 Task: Reply to email with the signature Christina Ramirez with the subject 'Request for donations' from softage.1@softage.net with the message 'Please let me know if there are any issues or concerns that need to be addressed.'
Action: Mouse moved to (1110, 286)
Screenshot: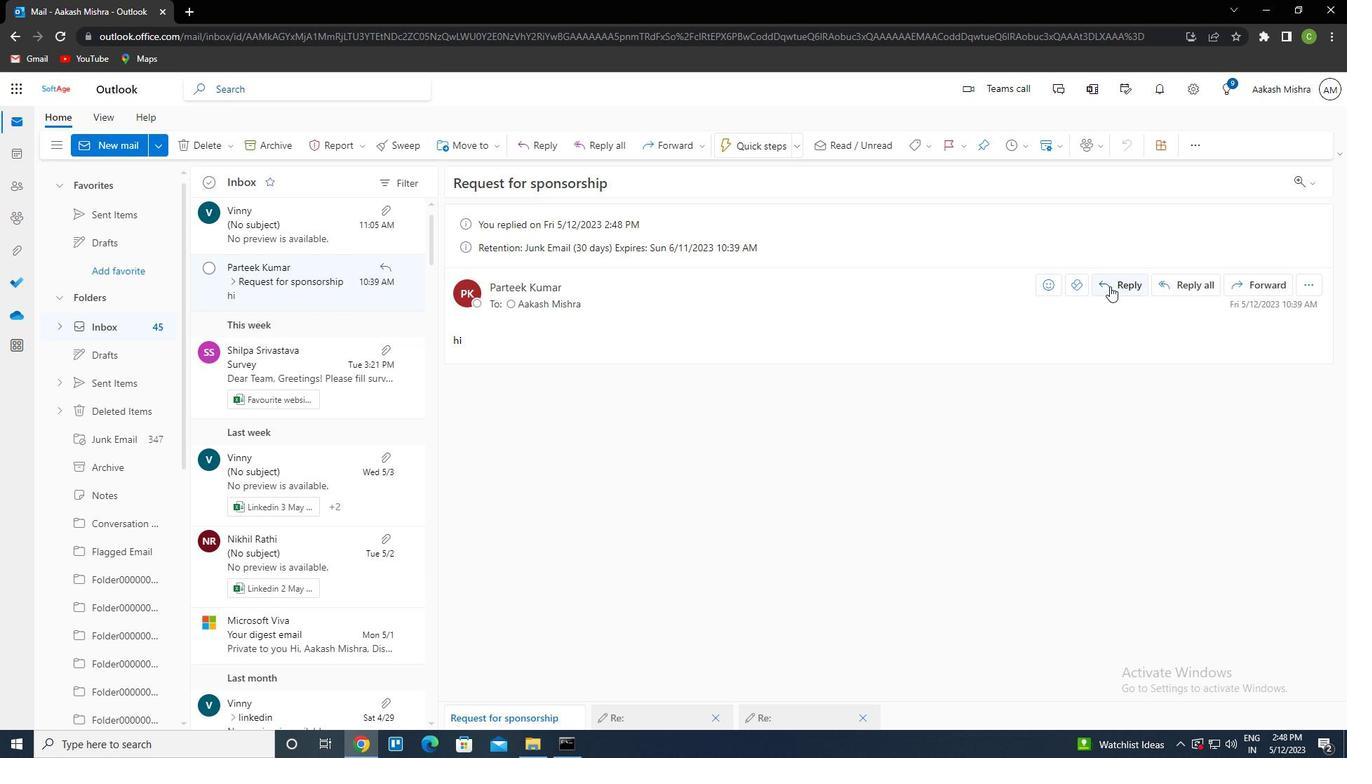 
Action: Mouse pressed left at (1110, 286)
Screenshot: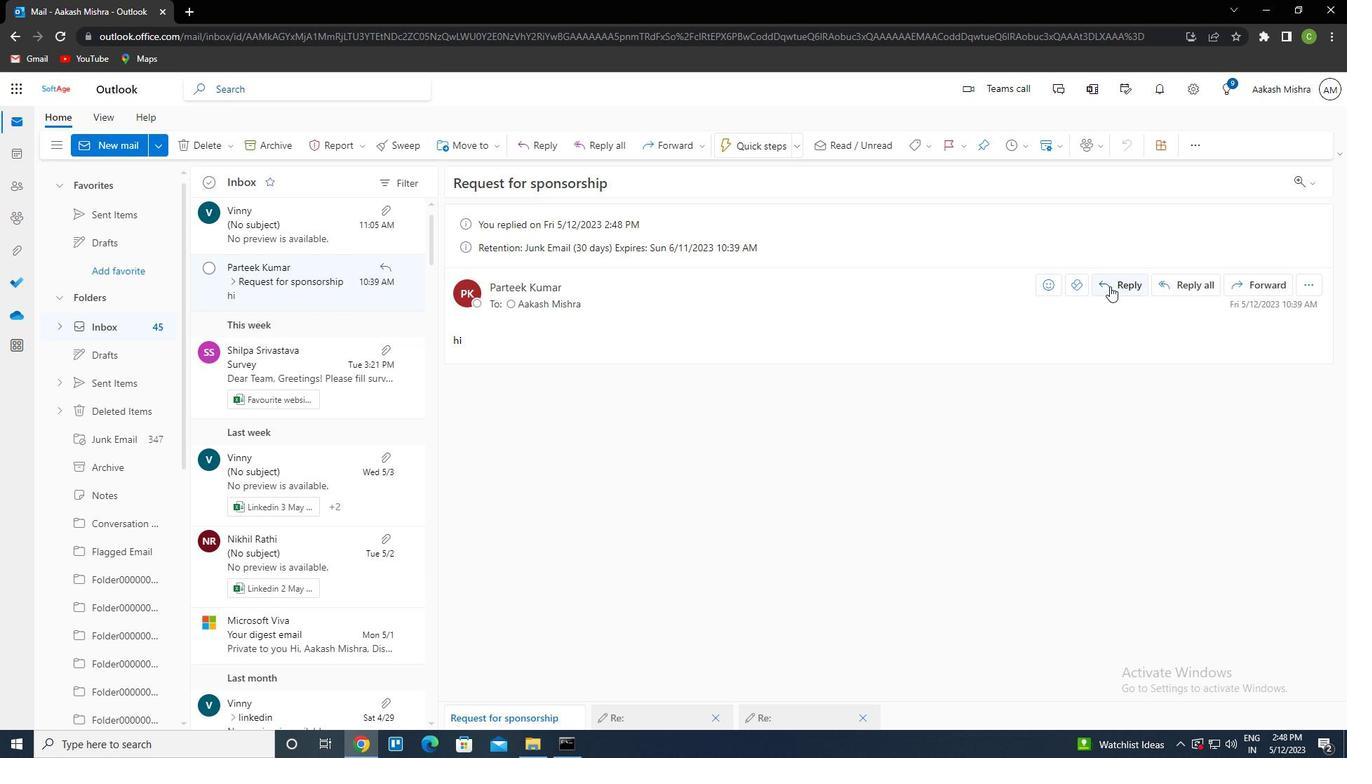 
Action: Mouse moved to (909, 148)
Screenshot: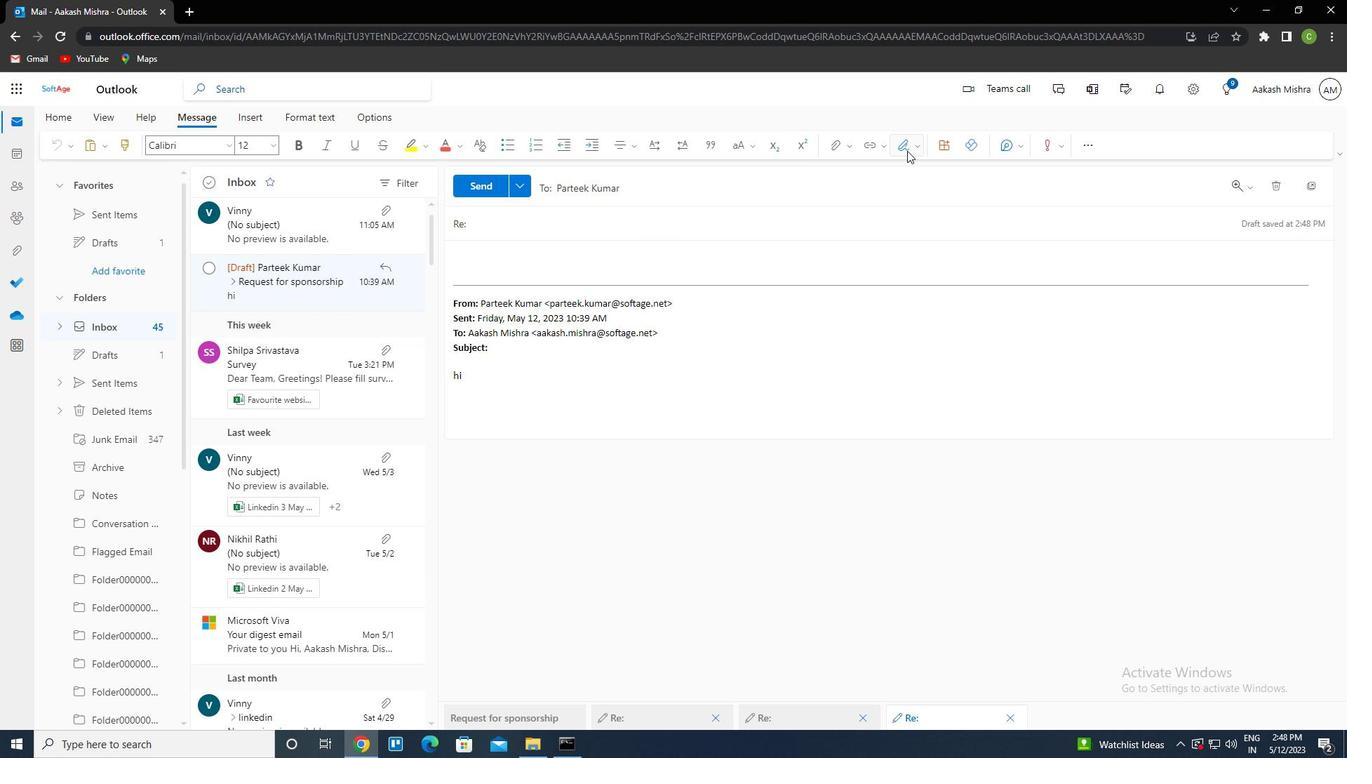 
Action: Mouse pressed left at (909, 148)
Screenshot: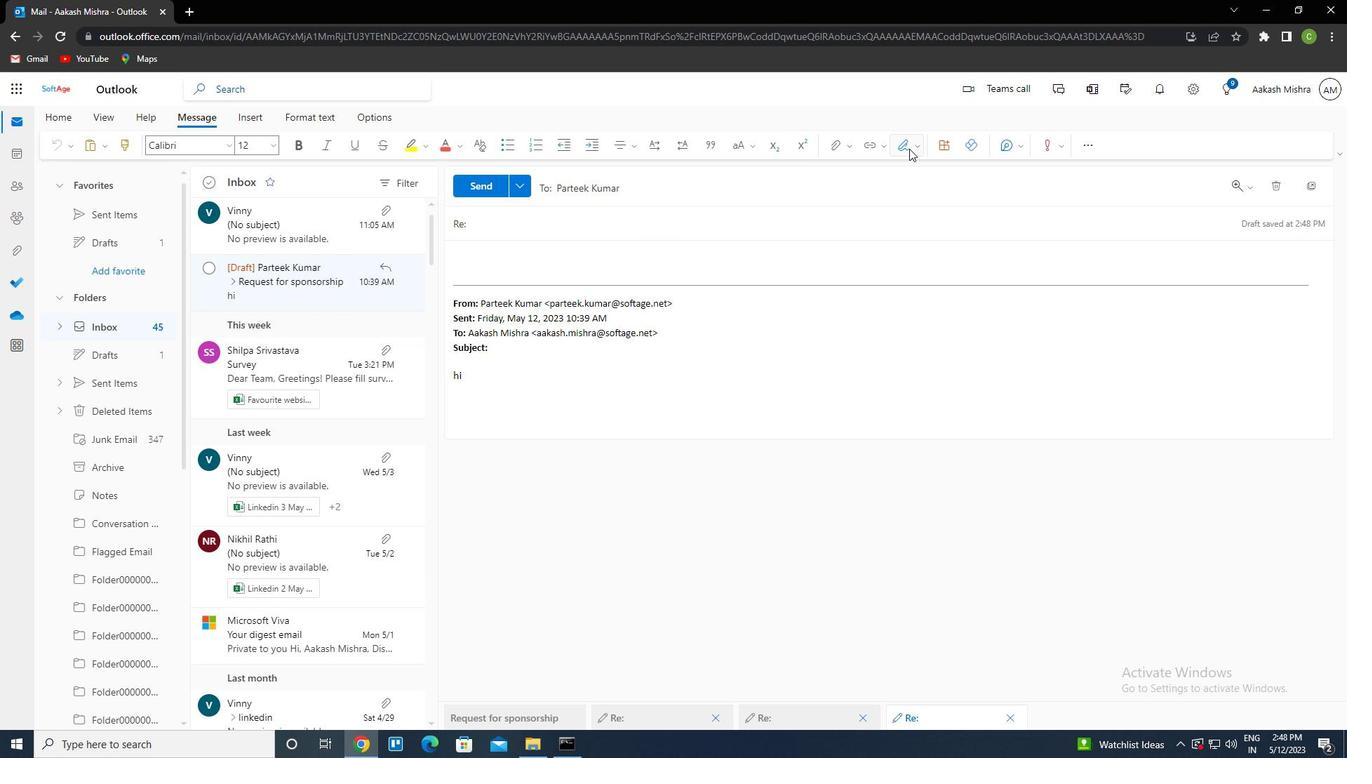 
Action: Mouse moved to (884, 200)
Screenshot: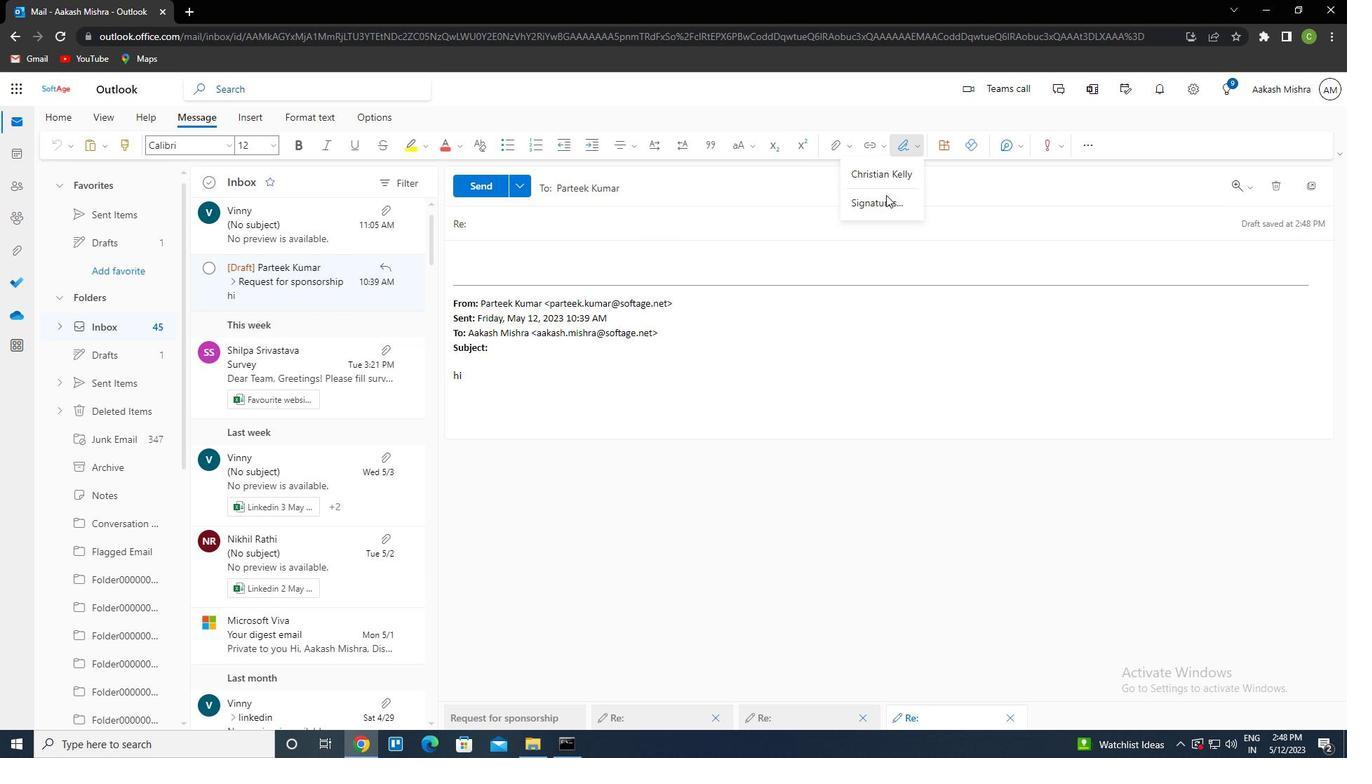 
Action: Mouse pressed left at (884, 200)
Screenshot: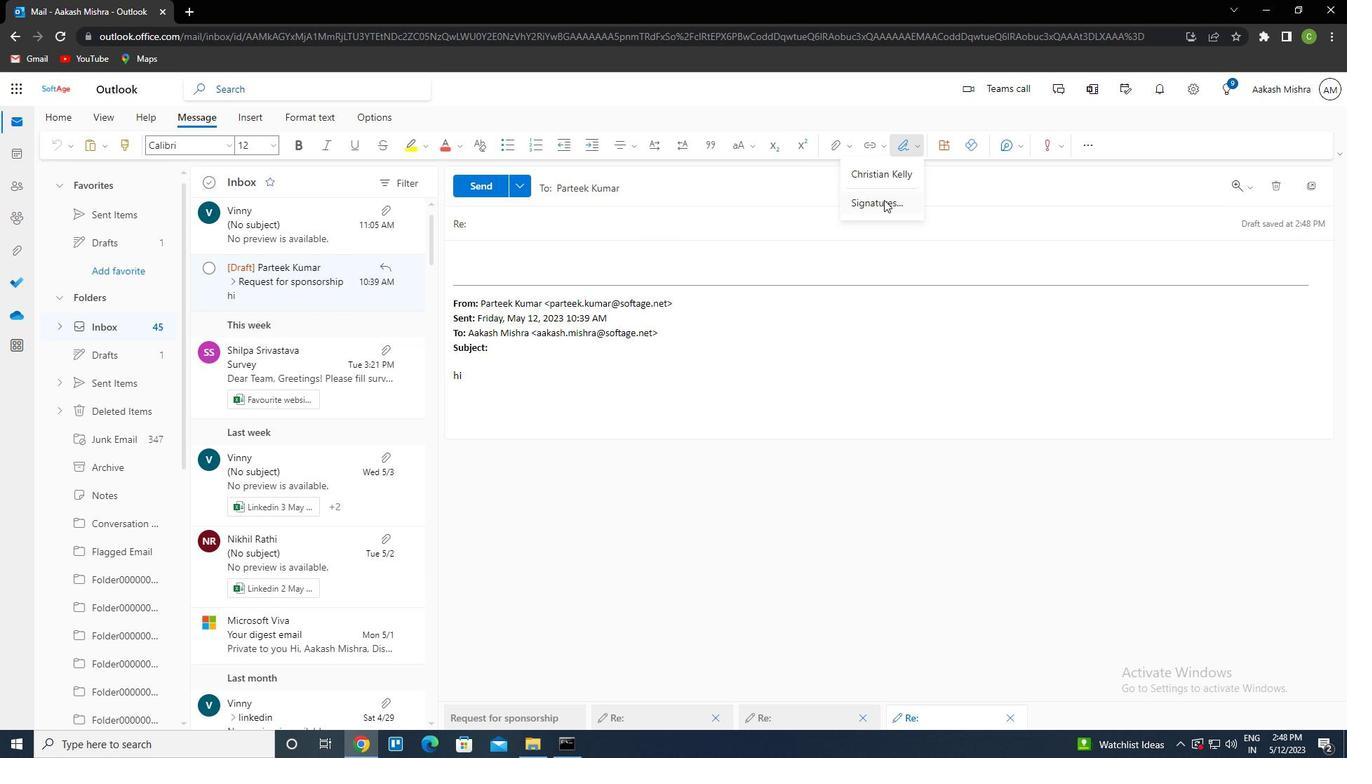 
Action: Mouse moved to (971, 259)
Screenshot: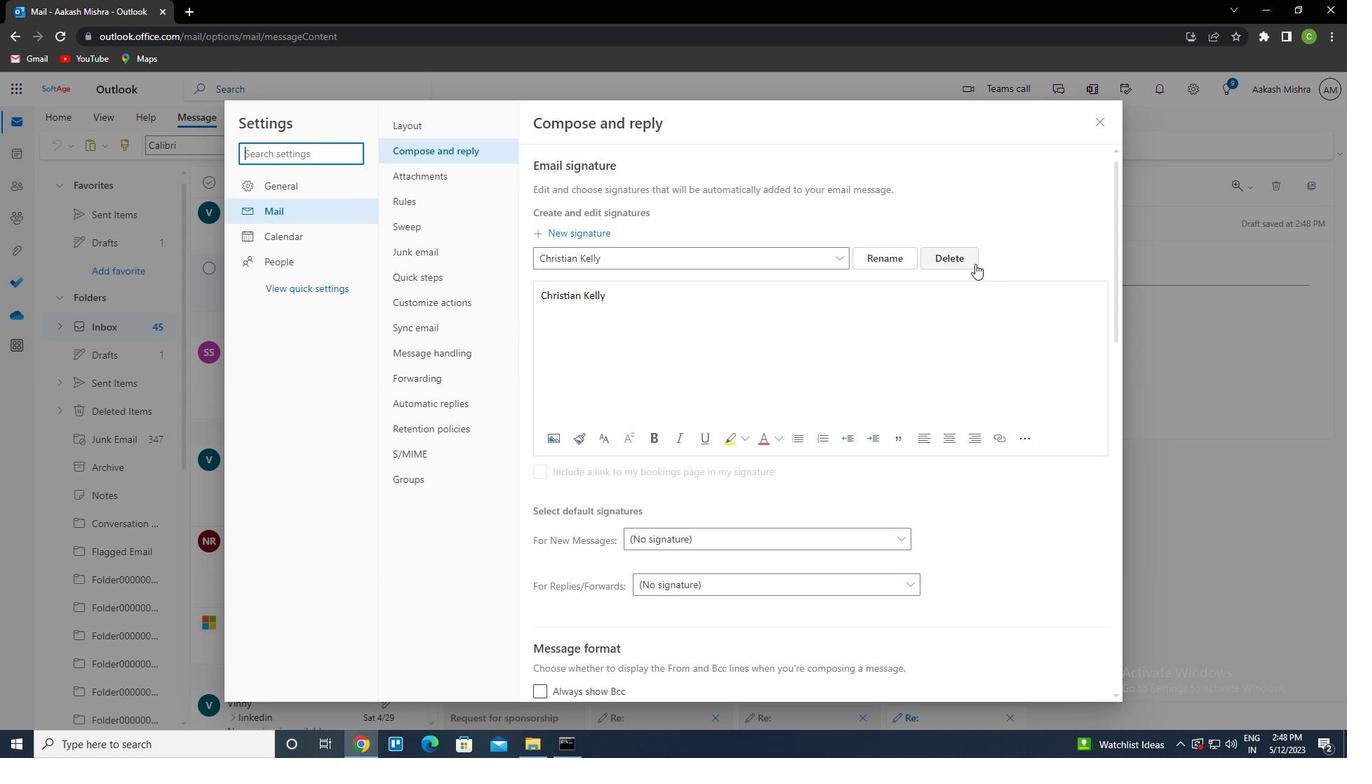 
Action: Mouse pressed left at (971, 259)
Screenshot: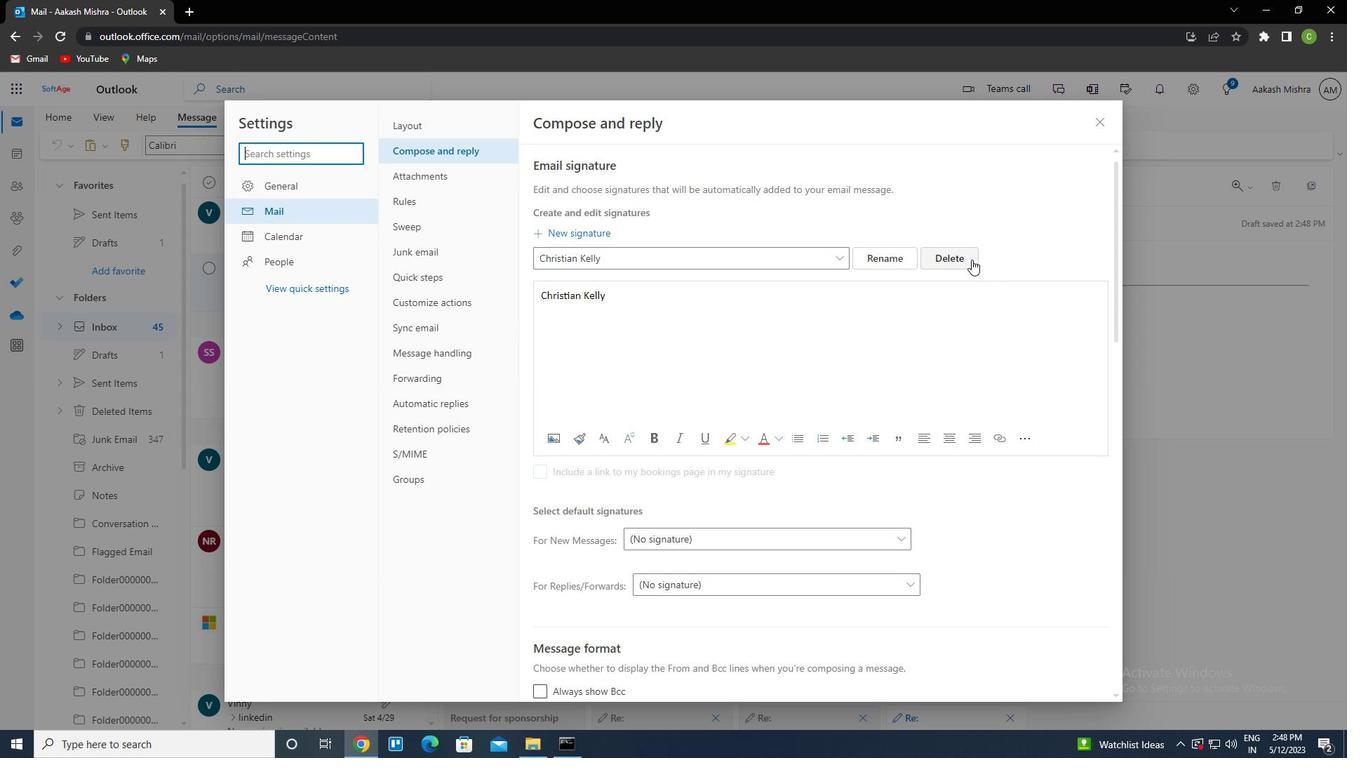 
Action: Mouse moved to (738, 265)
Screenshot: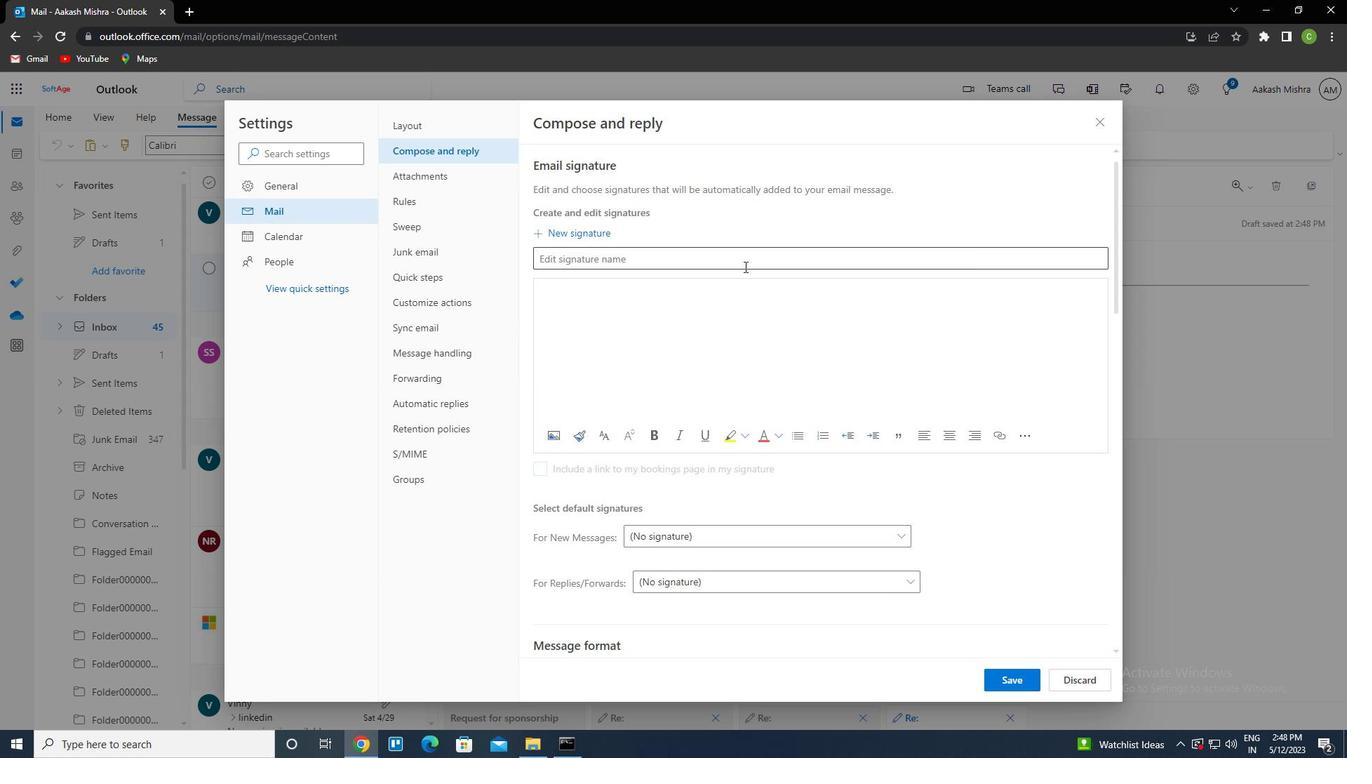 
Action: Mouse pressed left at (738, 265)
Screenshot: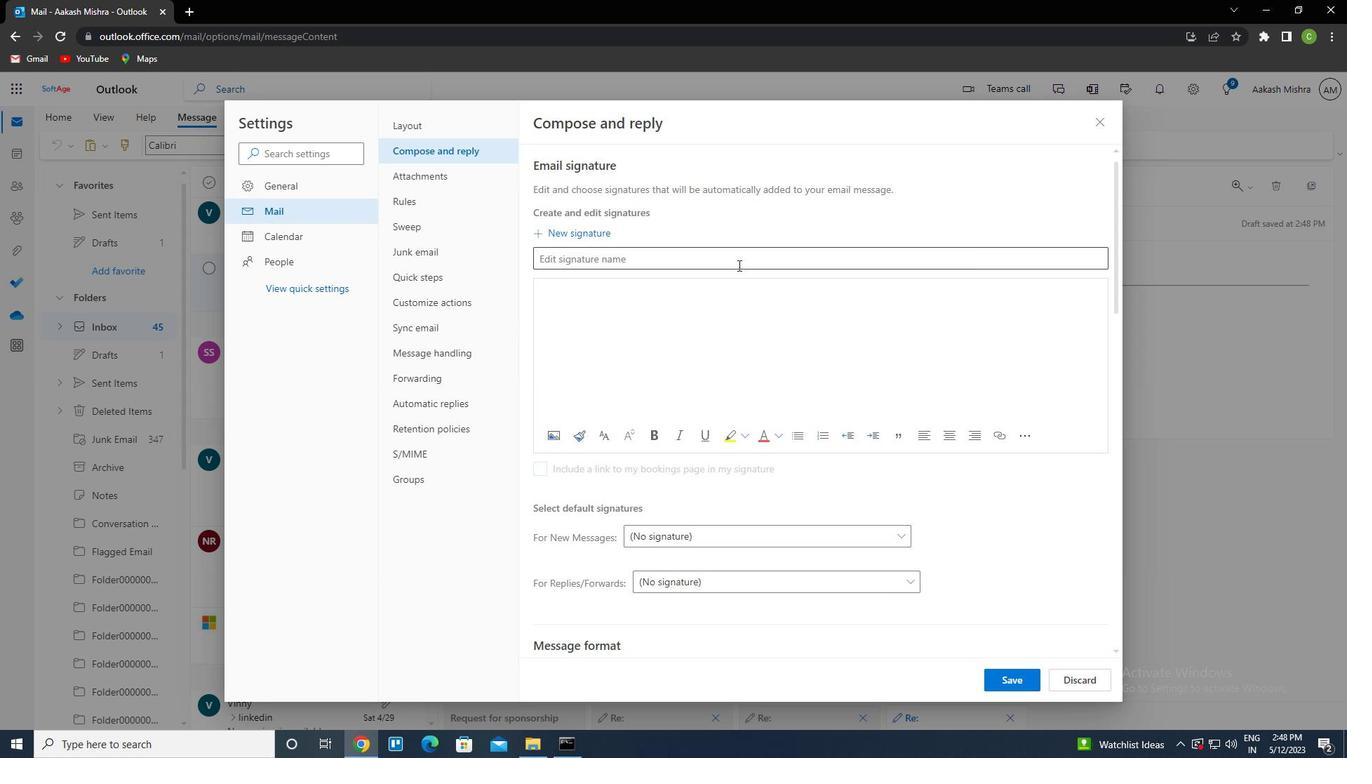 
Action: Key pressed <Key.caps_lock>c<Key.caps_lock>hristina<Key.space><Key.caps_lock>r<Key.caps_lock>amirez<Key.caps_lock><Key.tab><Key.caps_lock><Key.caps_lock>c<Key.caps_lock>hristina<Key.space><Key.caps_lock>r<Key.caps_lock>amirez
Screenshot: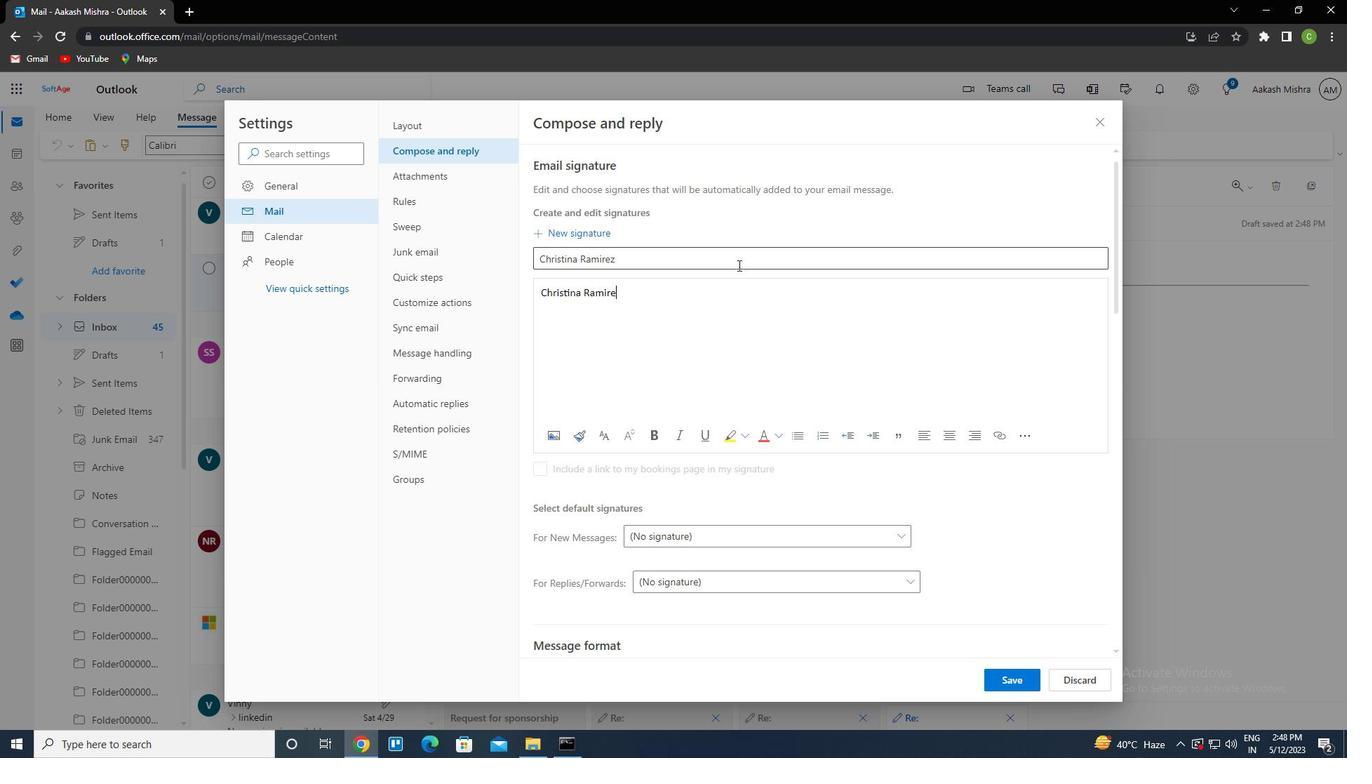 
Action: Mouse moved to (998, 662)
Screenshot: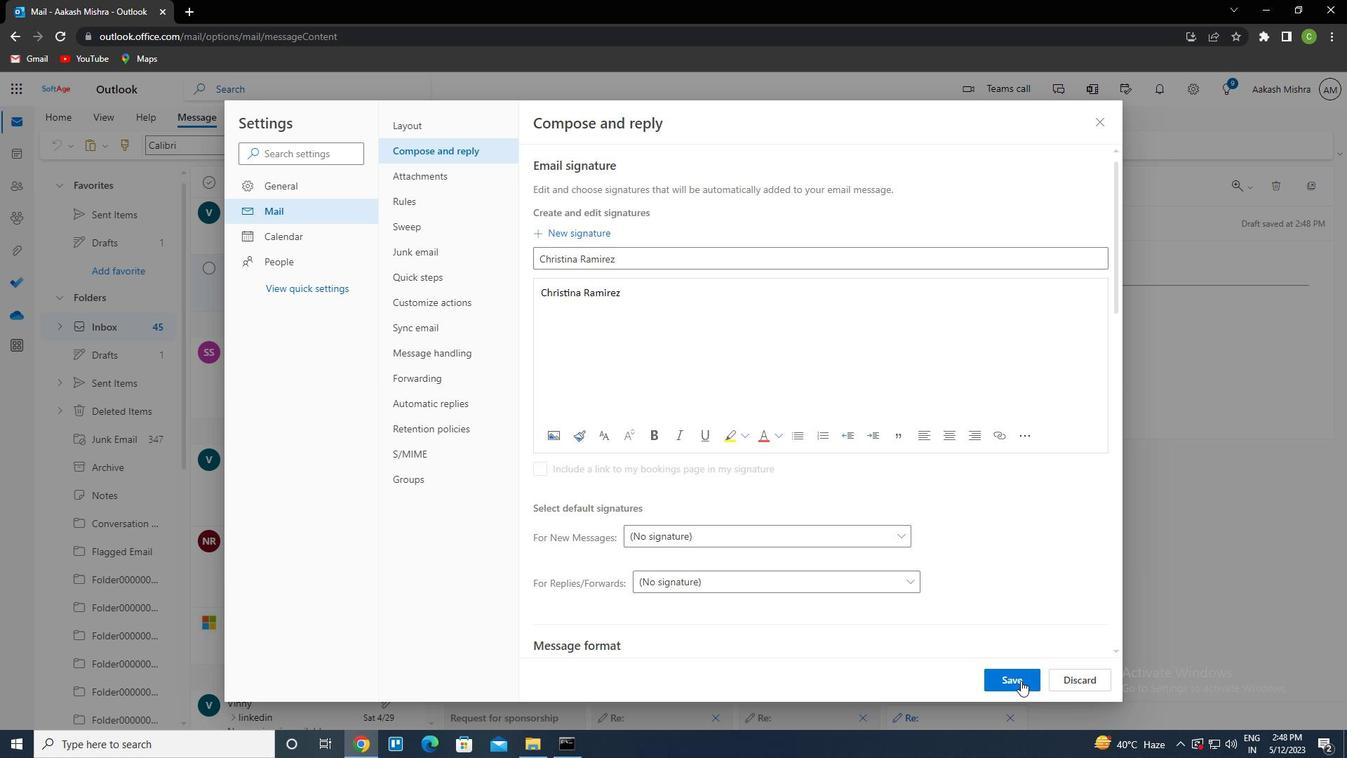 
Action: Mouse pressed left at (998, 662)
Screenshot: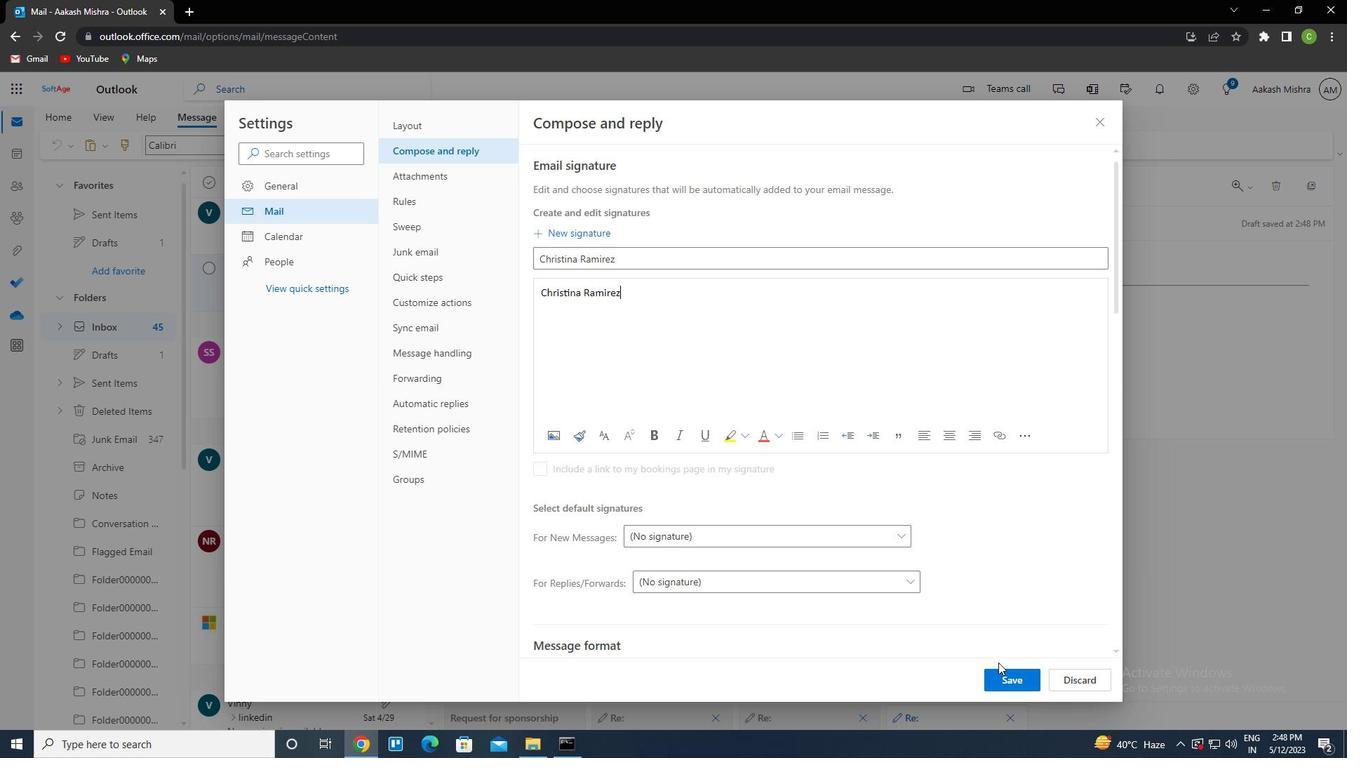 
Action: Mouse moved to (1001, 678)
Screenshot: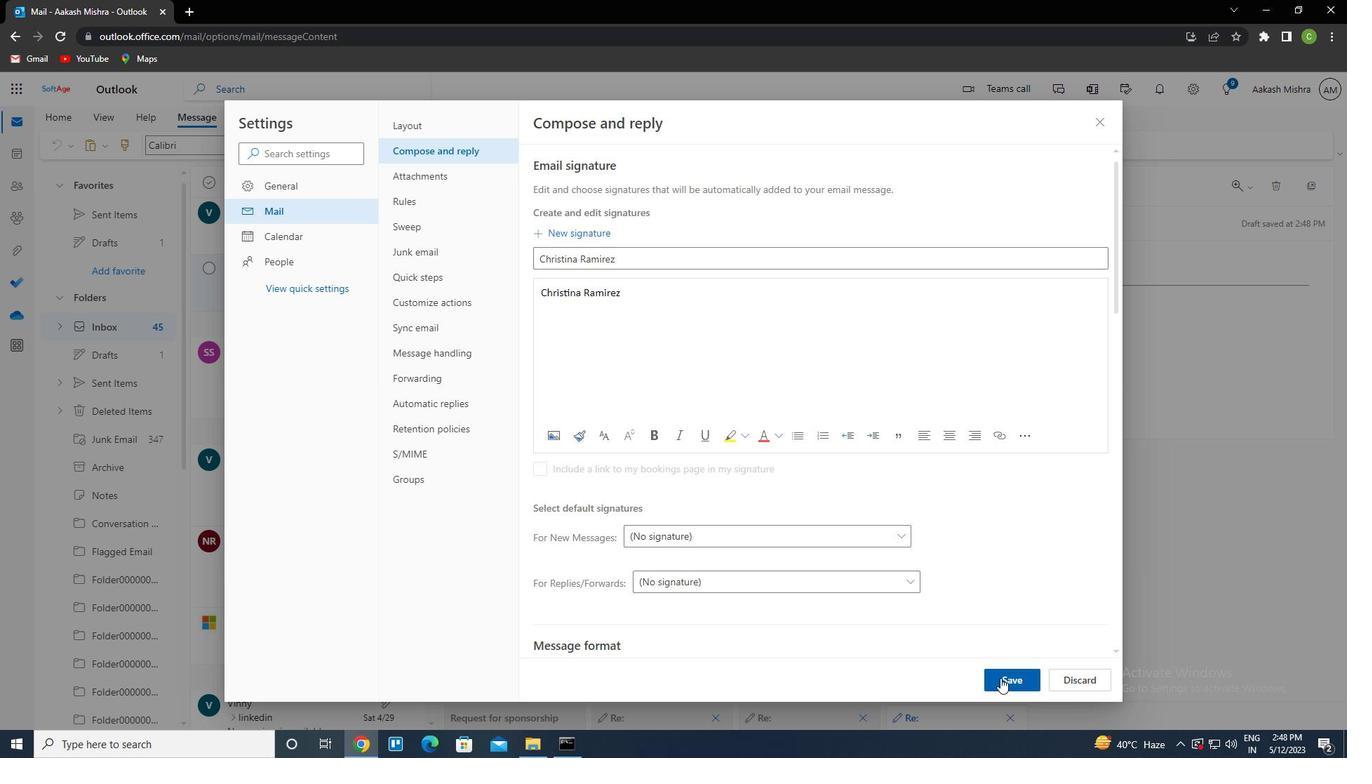 
Action: Mouse pressed left at (1001, 678)
Screenshot: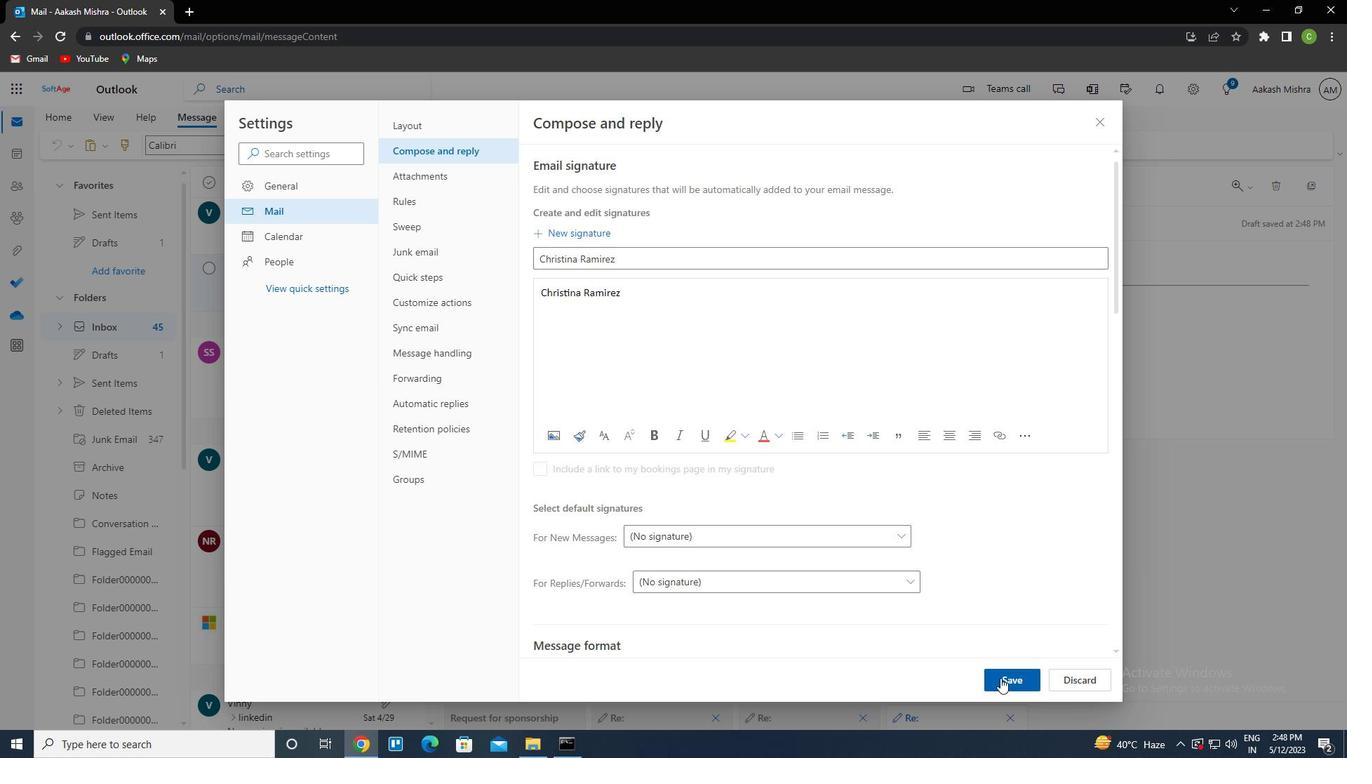 
Action: Mouse moved to (1101, 119)
Screenshot: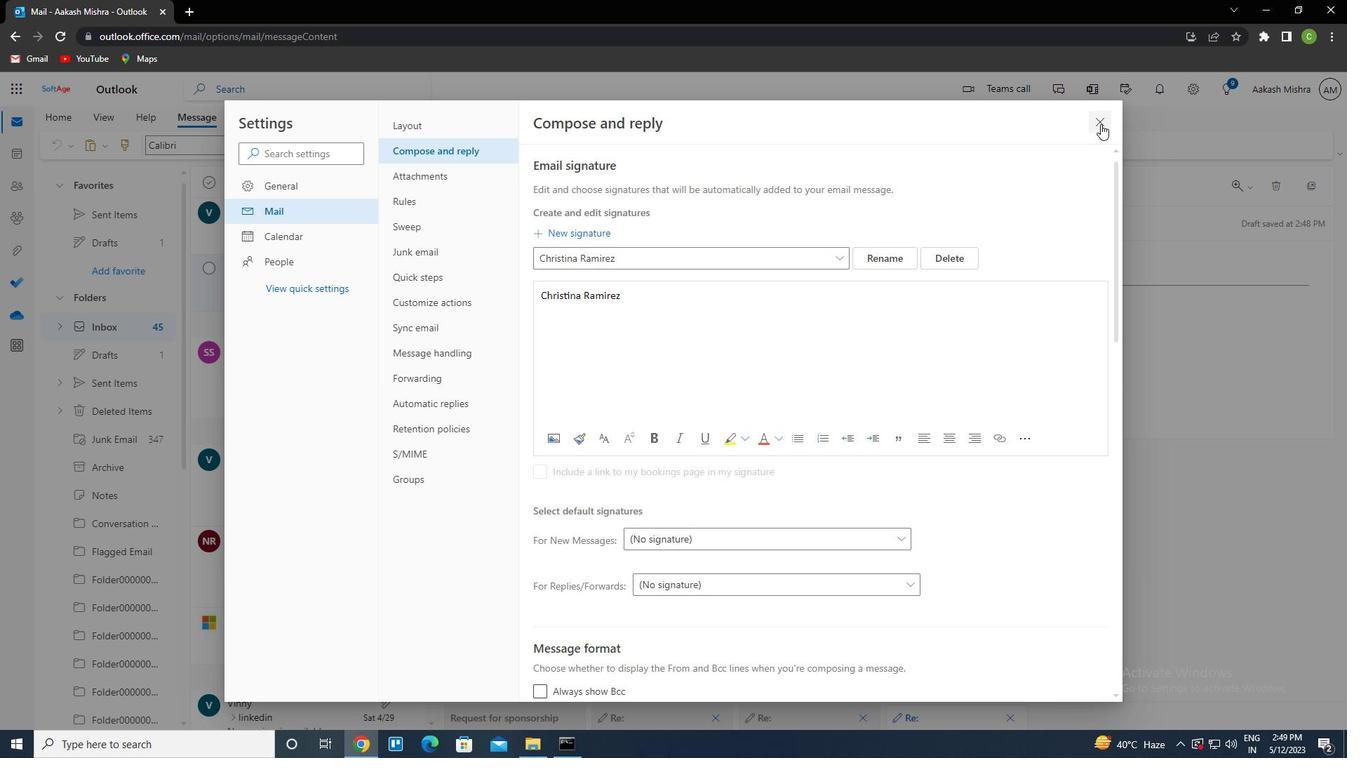 
Action: Mouse pressed left at (1101, 119)
Screenshot: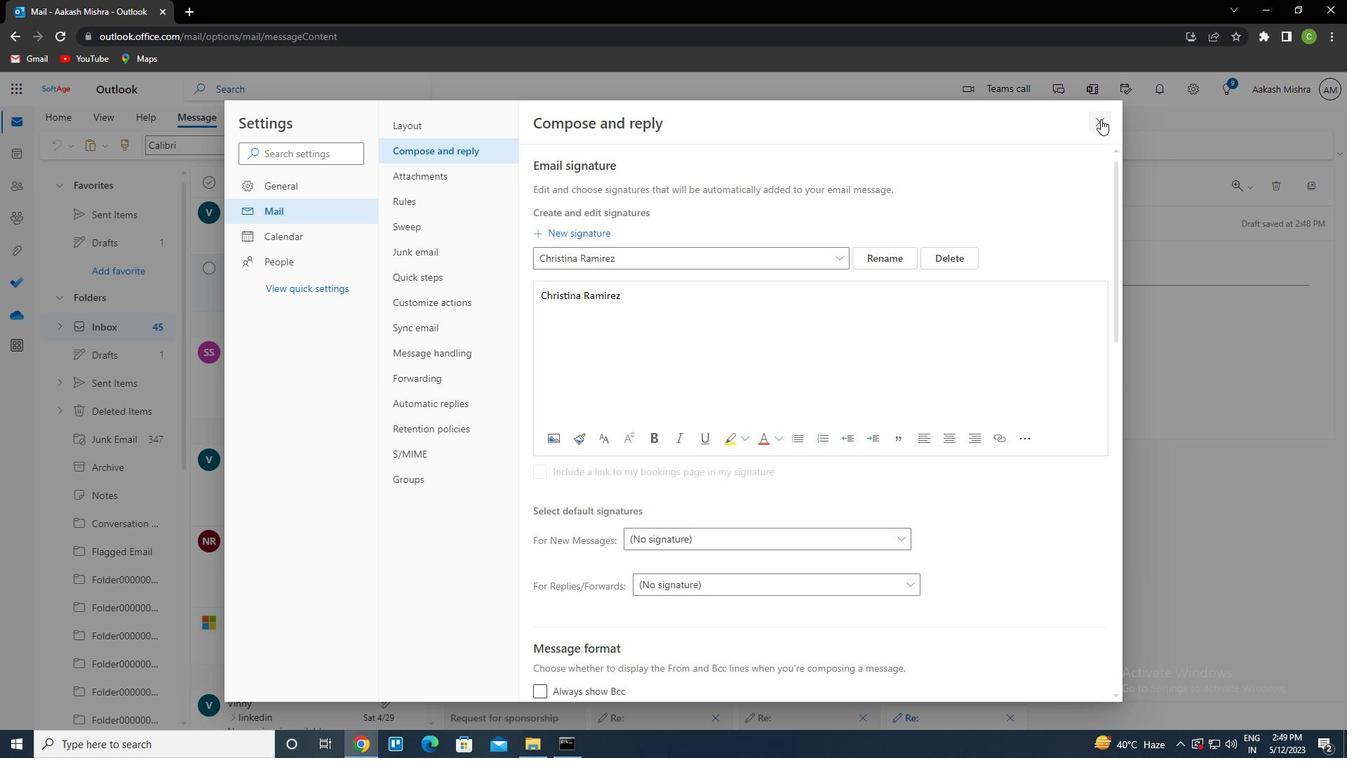 
Action: Mouse moved to (493, 264)
Screenshot: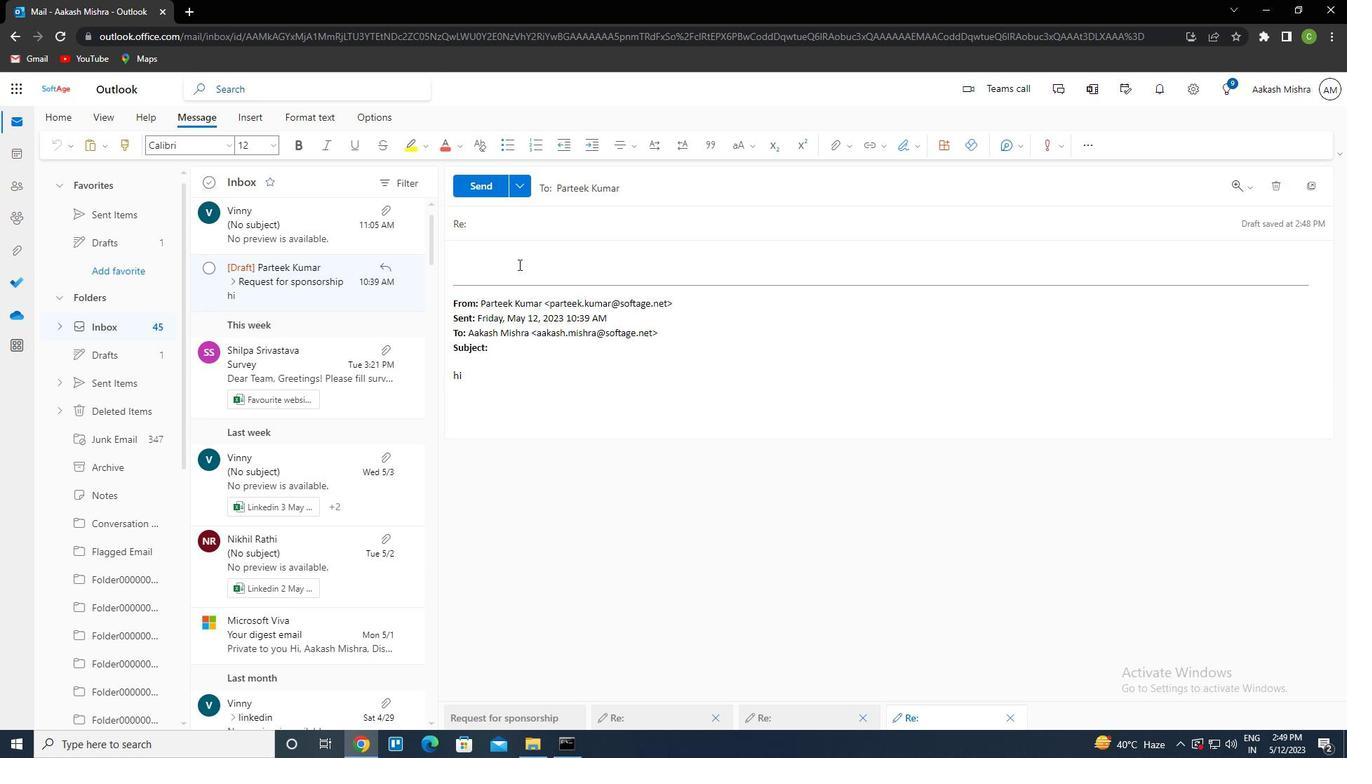 
Action: Mouse pressed left at (493, 264)
Screenshot: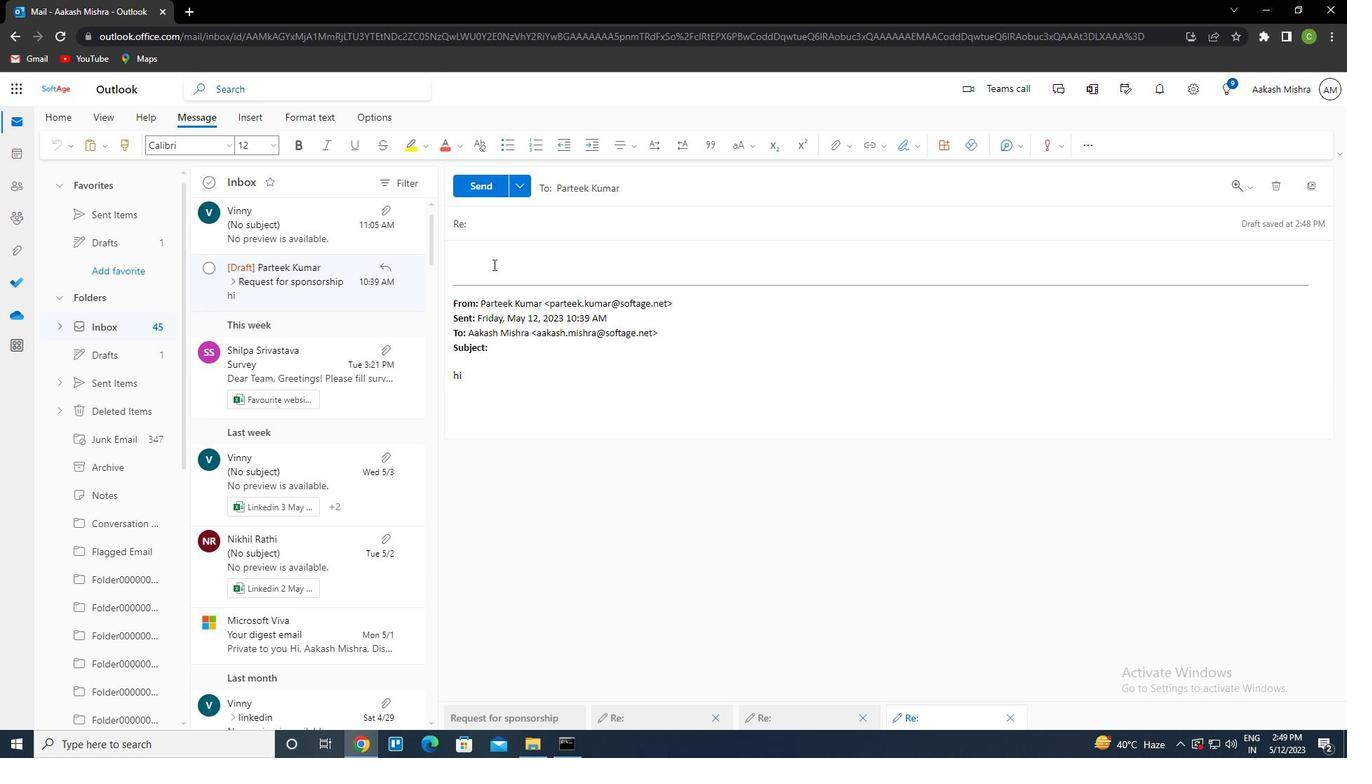 
Action: Mouse moved to (904, 151)
Screenshot: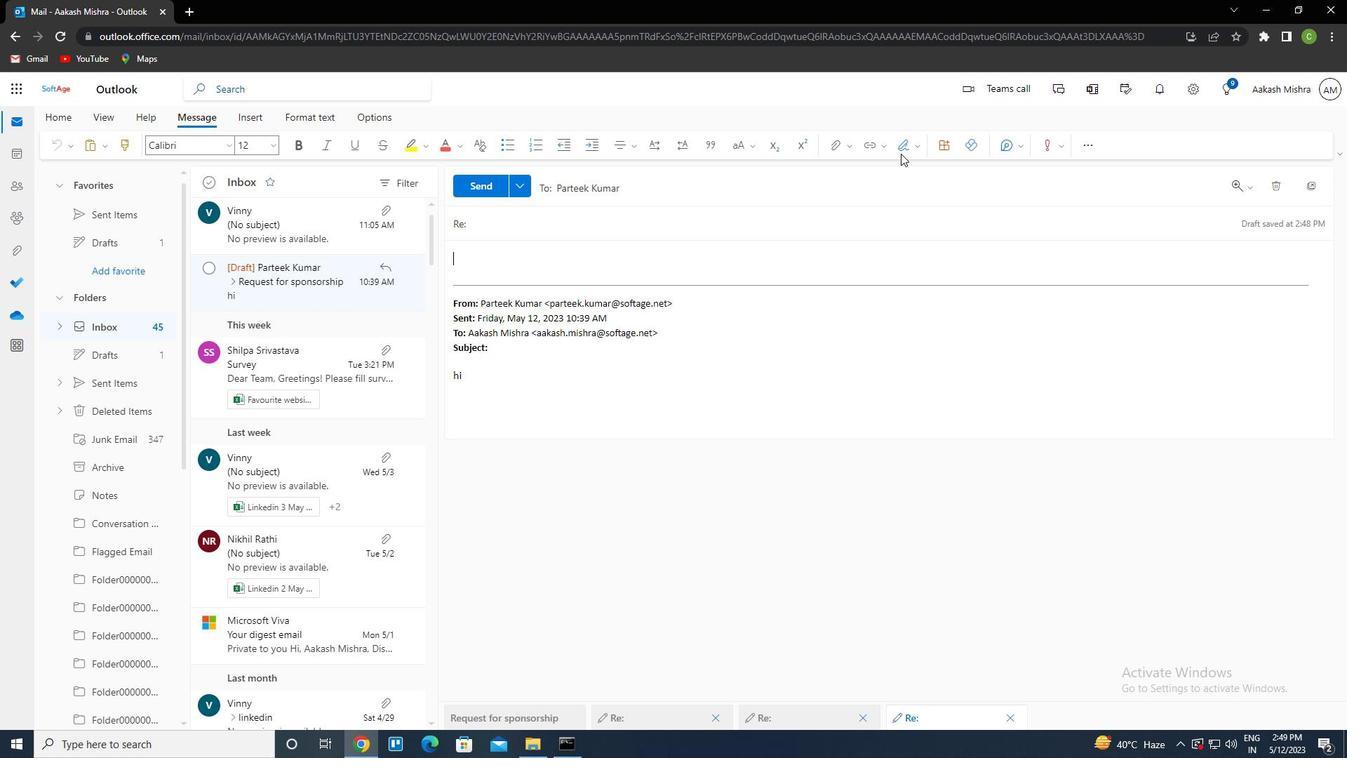 
Action: Mouse pressed left at (904, 151)
Screenshot: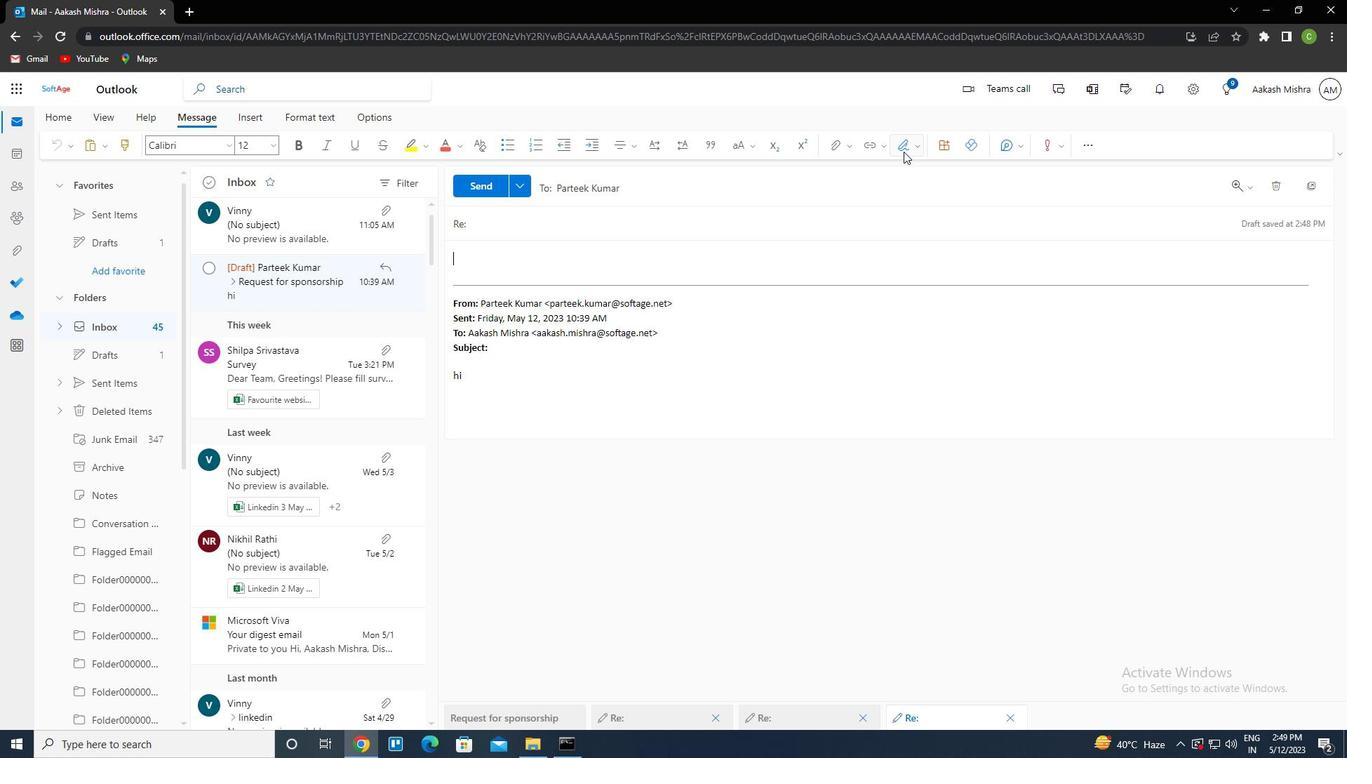 
Action: Mouse moved to (895, 180)
Screenshot: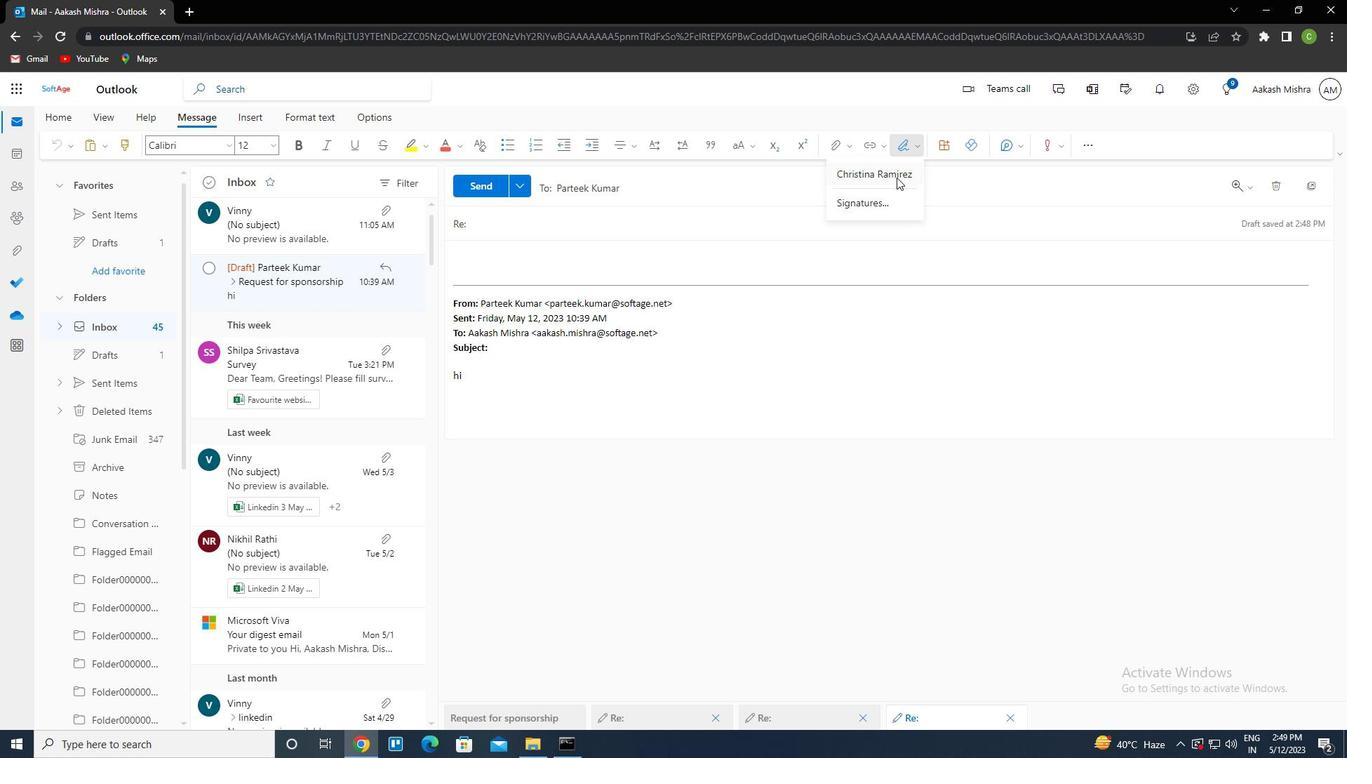 
Action: Mouse pressed left at (895, 180)
Screenshot: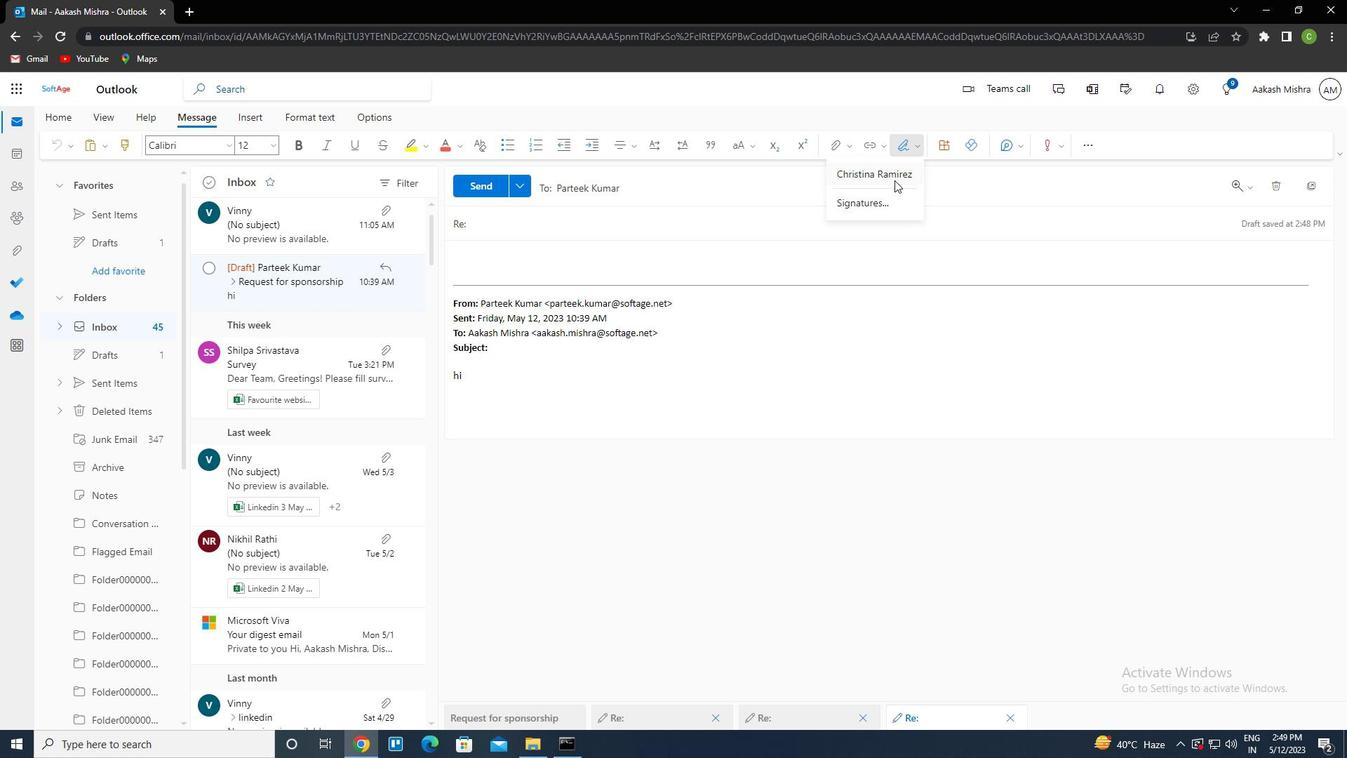 
Action: Mouse moved to (485, 228)
Screenshot: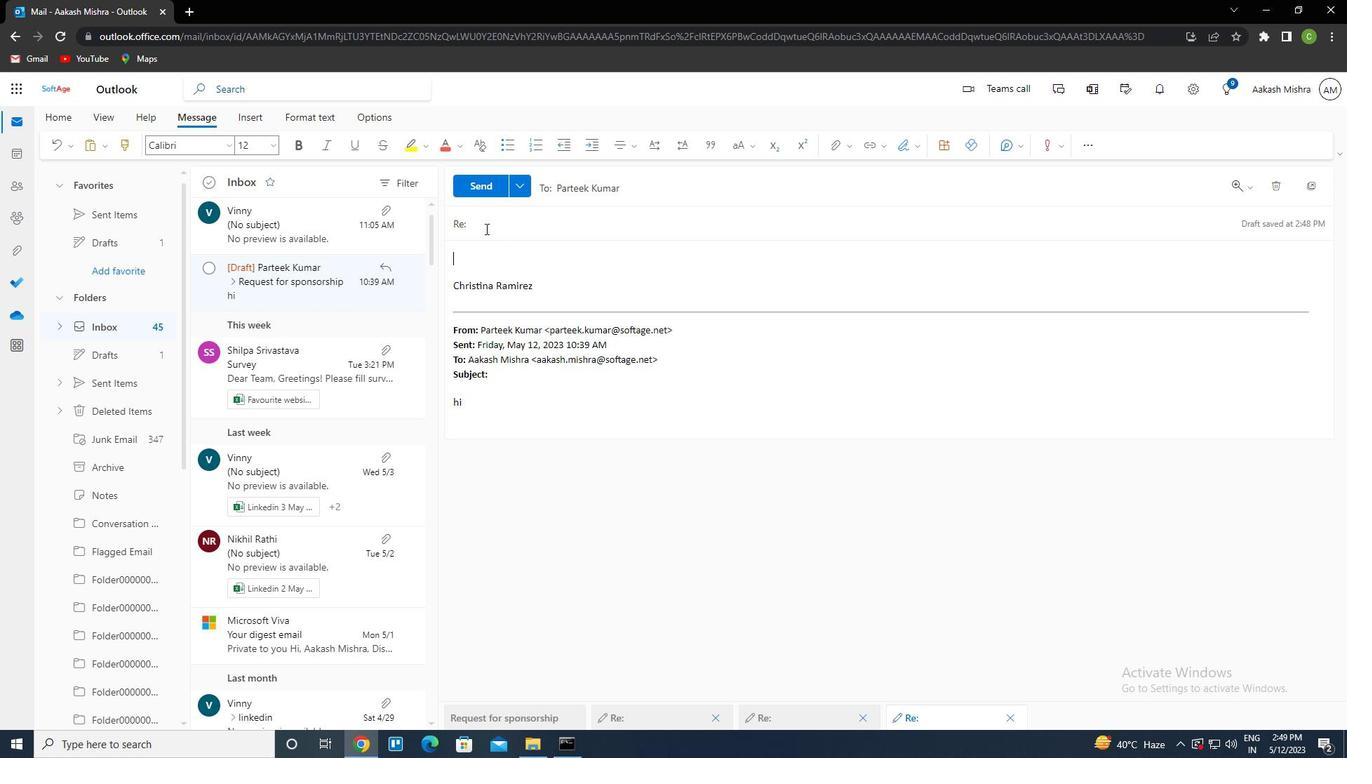 
Action: Mouse pressed left at (485, 228)
Screenshot: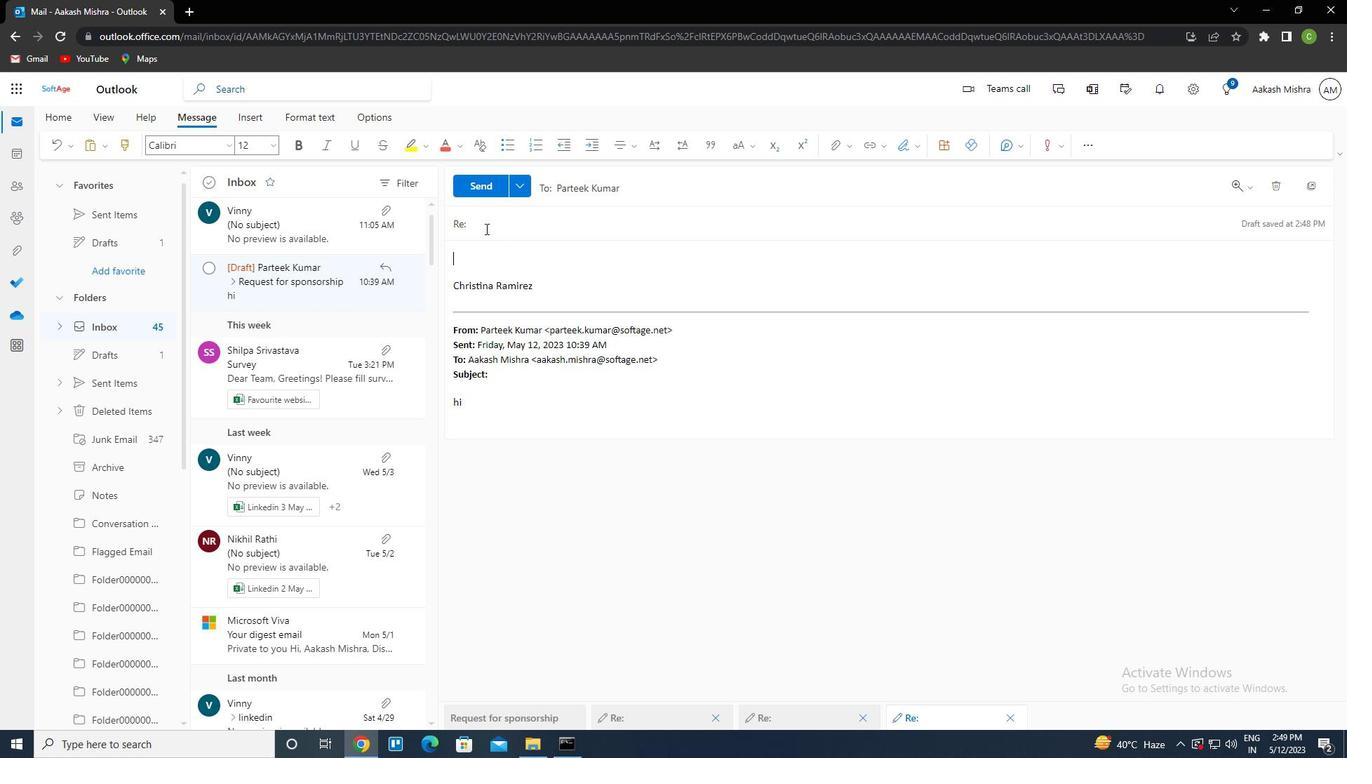 
Action: Key pressed <Key.caps_lock>r<Key.caps_lock>equest<Key.space>for<Key.space>t<Key.backspace>donations<Key.tab><Key.caps_lock>p<Key.caps_lock>lease<Key.space>let<Key.space>me<Key.space>a<Key.backspace>know<Key.space>if<Key.space>there<Key.space>are<Key.space>any<Key.space>issues<Key.space>or<Key.space>concerns<Key.space>that<Key.space>need<Key.space>to<Key.space>be<Key.space>addressed
Screenshot: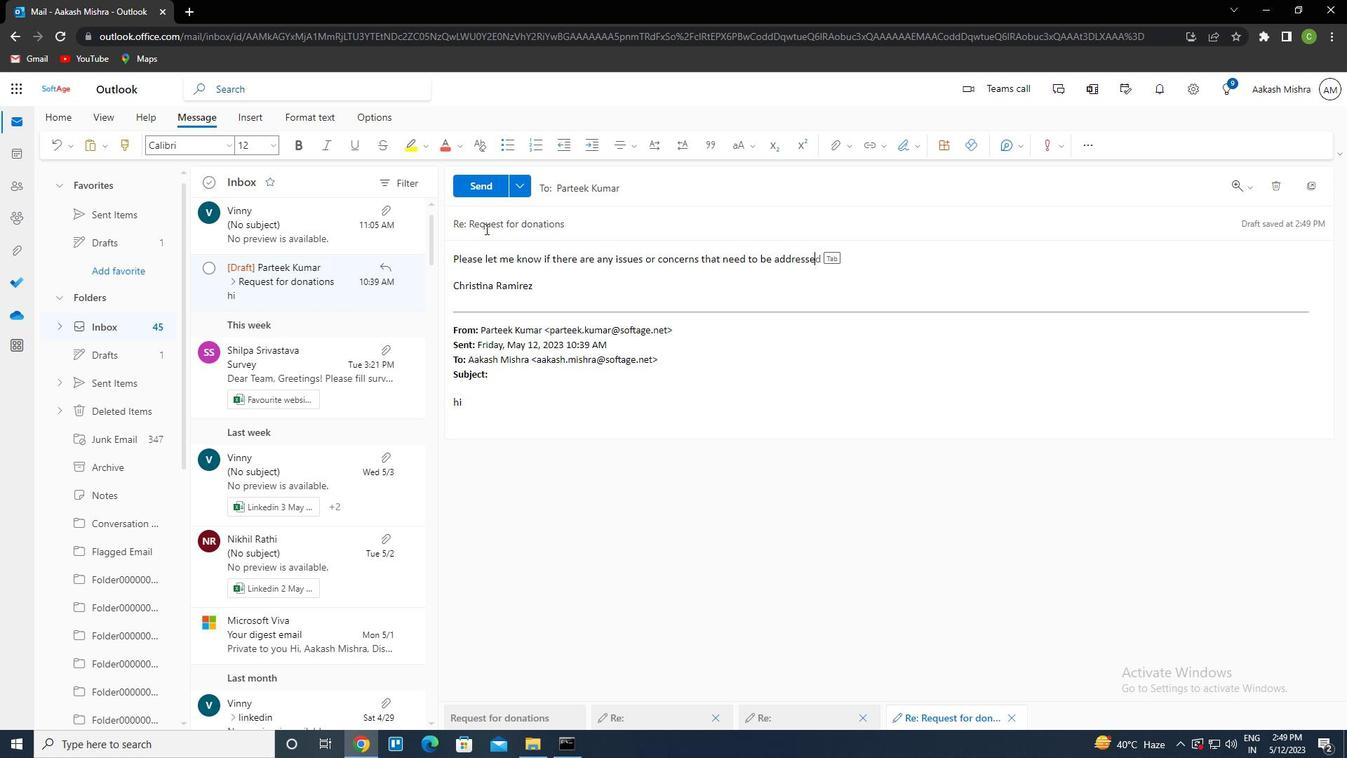 
Action: Mouse moved to (482, 191)
Screenshot: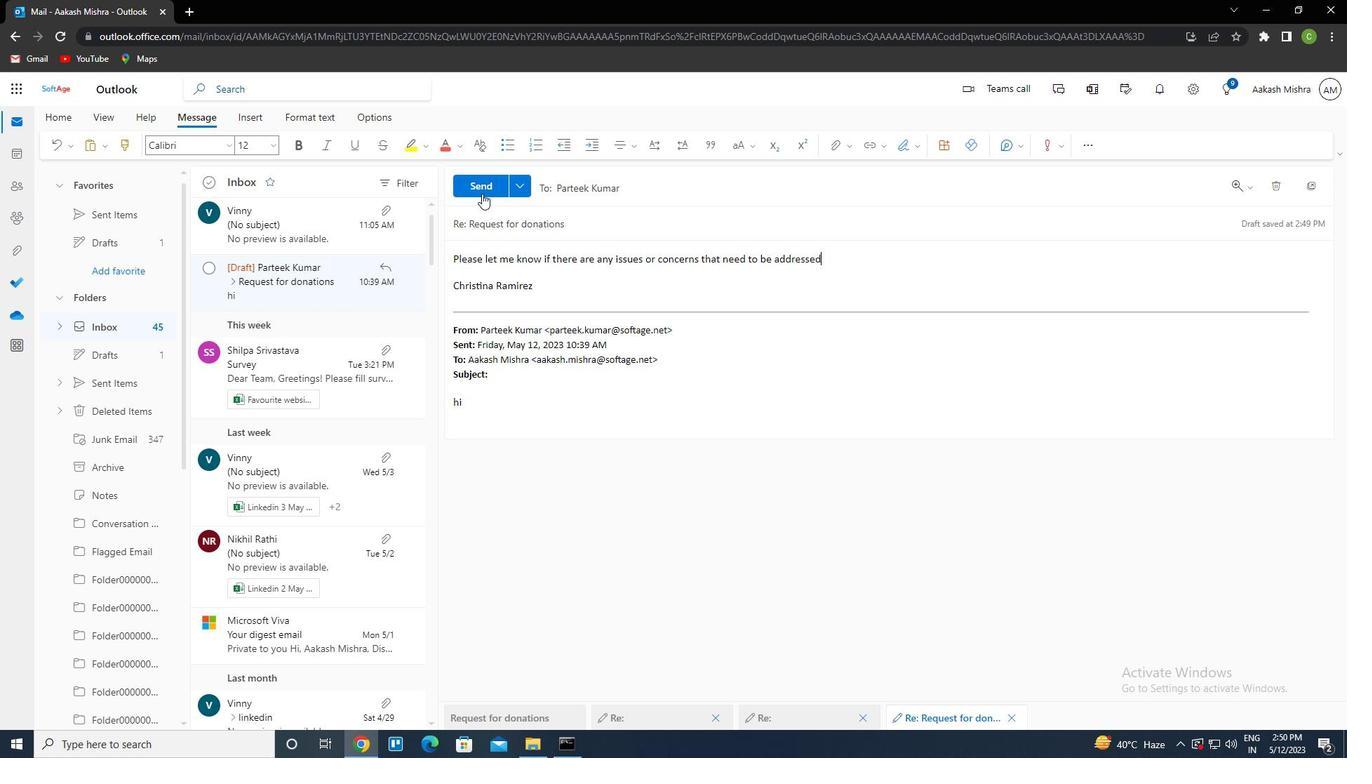 
Action: Mouse pressed left at (482, 191)
Screenshot: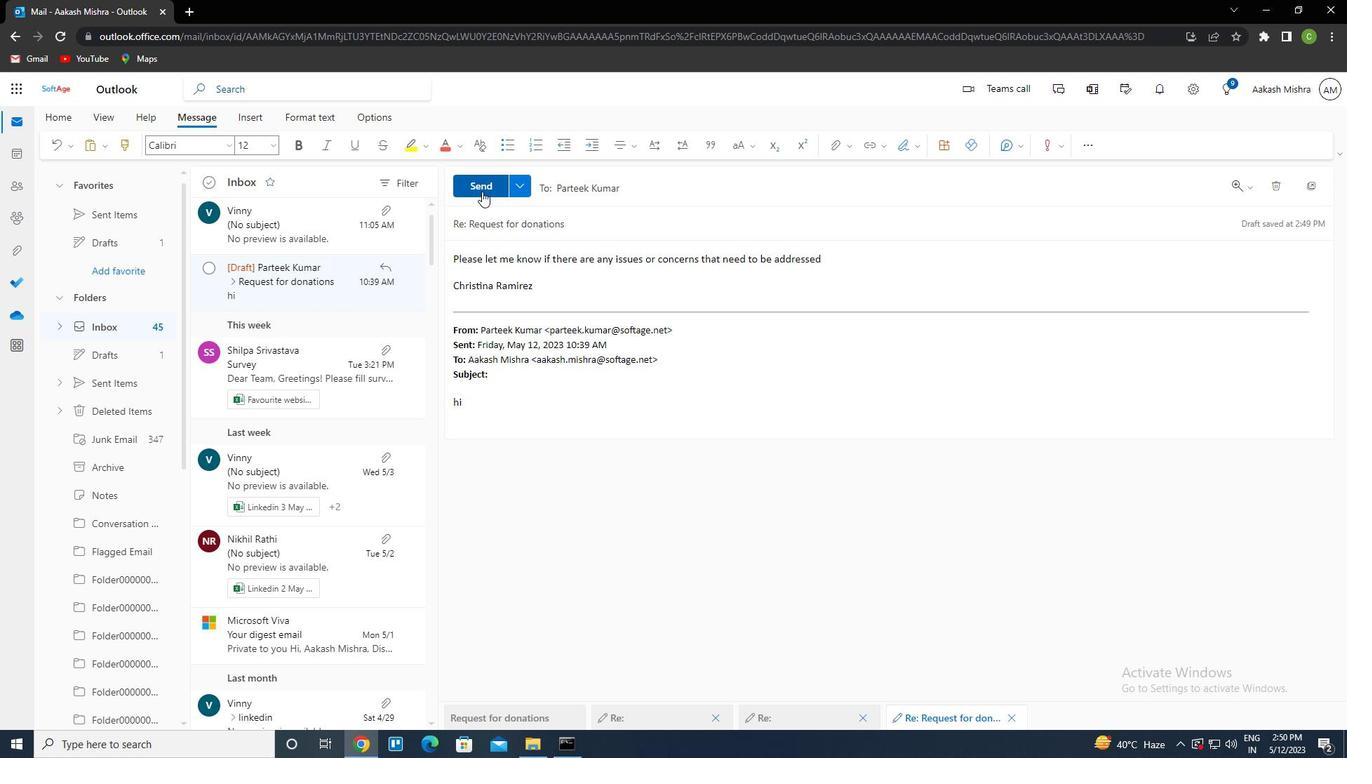 
Action: Mouse moved to (653, 498)
Screenshot: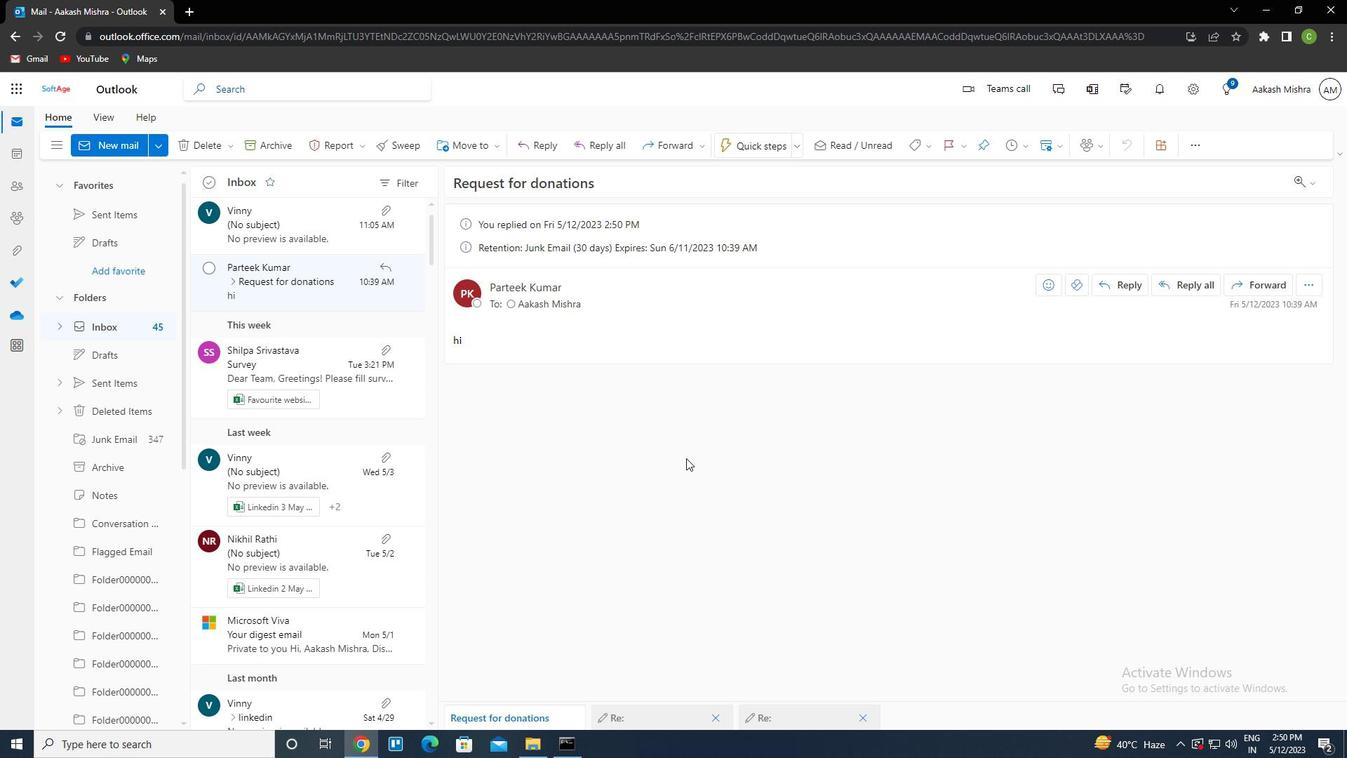 
